Task: Make in the project VikingTech a sprint 'Scope Sprint'.
Action: Mouse moved to (342, 161)
Screenshot: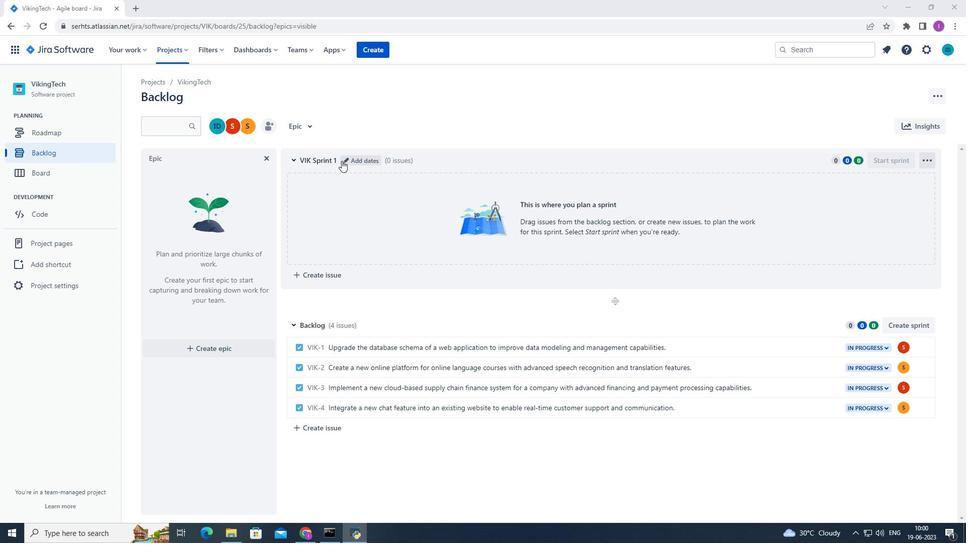 
Action: Mouse pressed left at (342, 161)
Screenshot: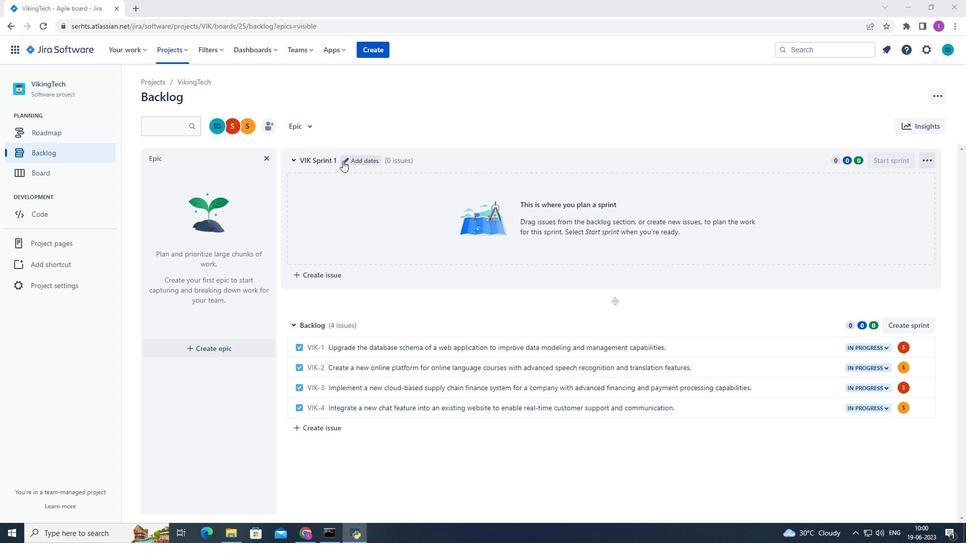 
Action: Mouse moved to (409, 130)
Screenshot: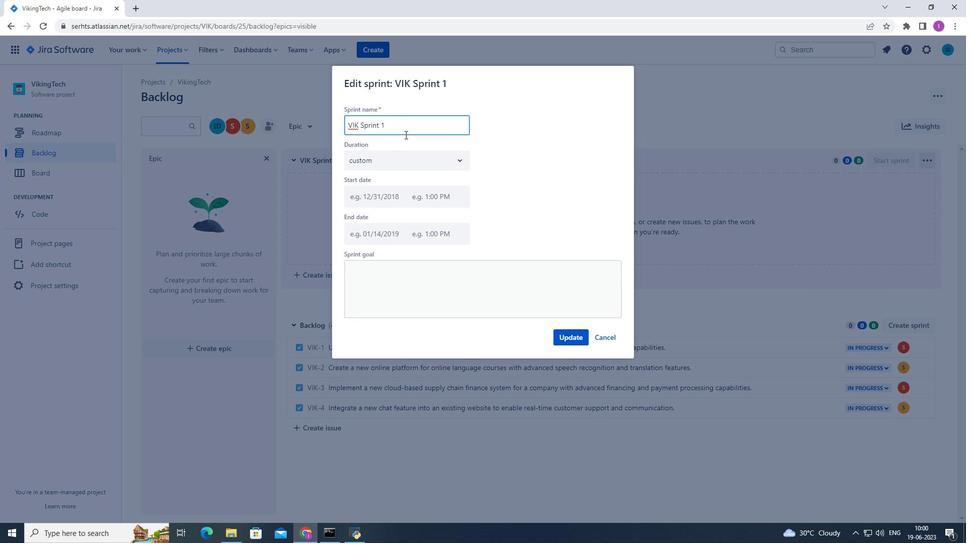 
Action: Mouse pressed left at (409, 130)
Screenshot: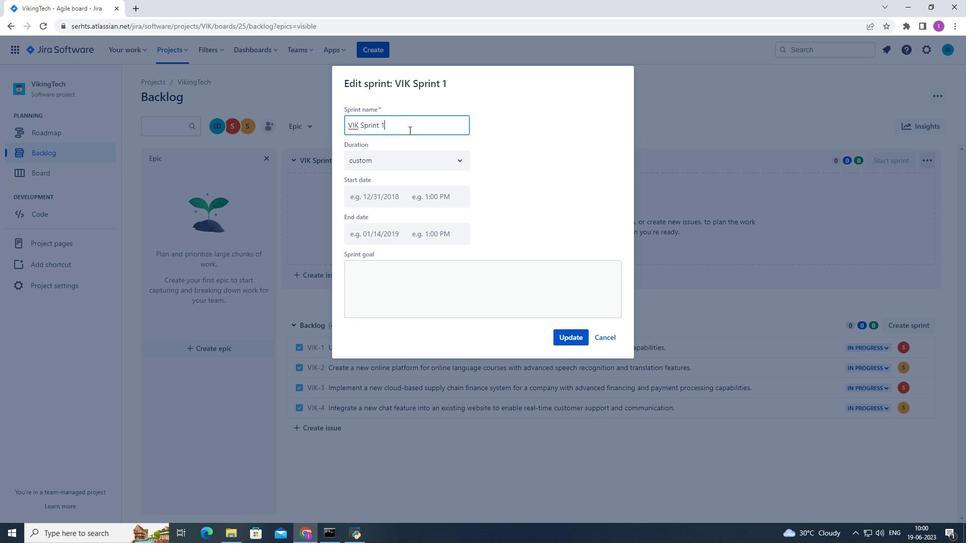 
Action: Mouse moved to (409, 129)
Screenshot: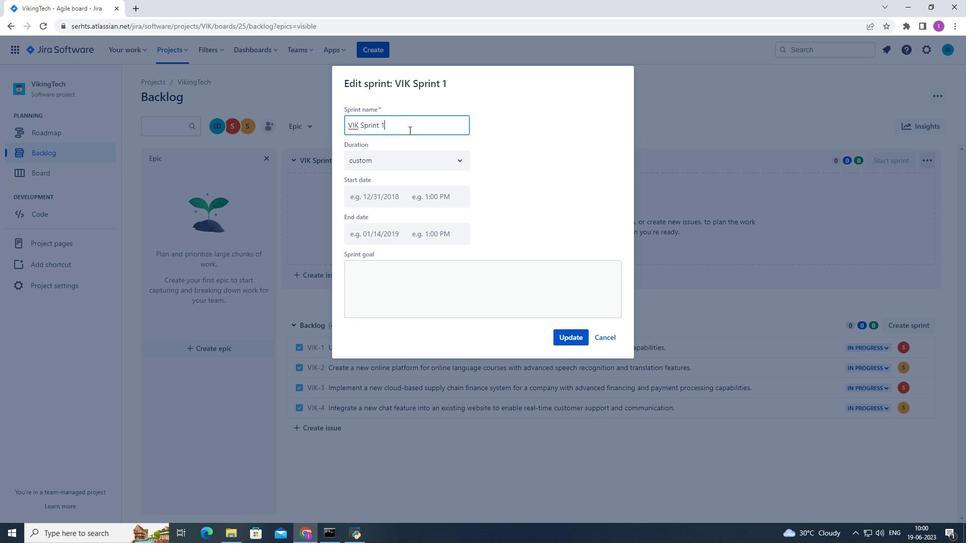 
Action: Key pressed <Key.backspace><Key.backspace><Key.backspace><Key.backspace><Key.backspace><Key.backspace><Key.backspace><Key.backspace><Key.backspace><Key.backspace><Key.backspace><Key.backspace><Key.backspace><Key.backspace><Key.backspace><Key.backspace><Key.backspace><Key.backspace><Key.backspace><Key.backspace><Key.shift><Key.shift><Key.shift>Scope<Key.space><Key.shift>Sprint
Screenshot: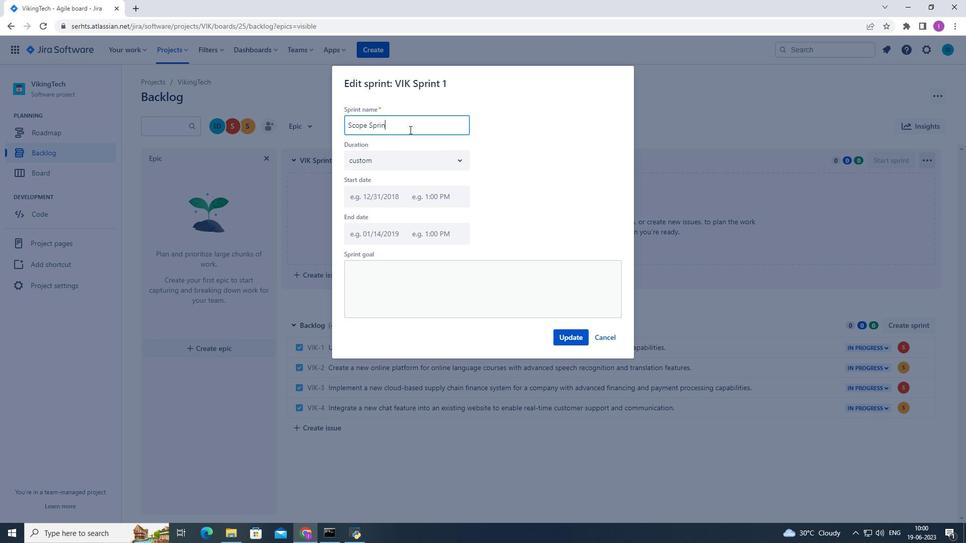 
Action: Mouse moved to (564, 337)
Screenshot: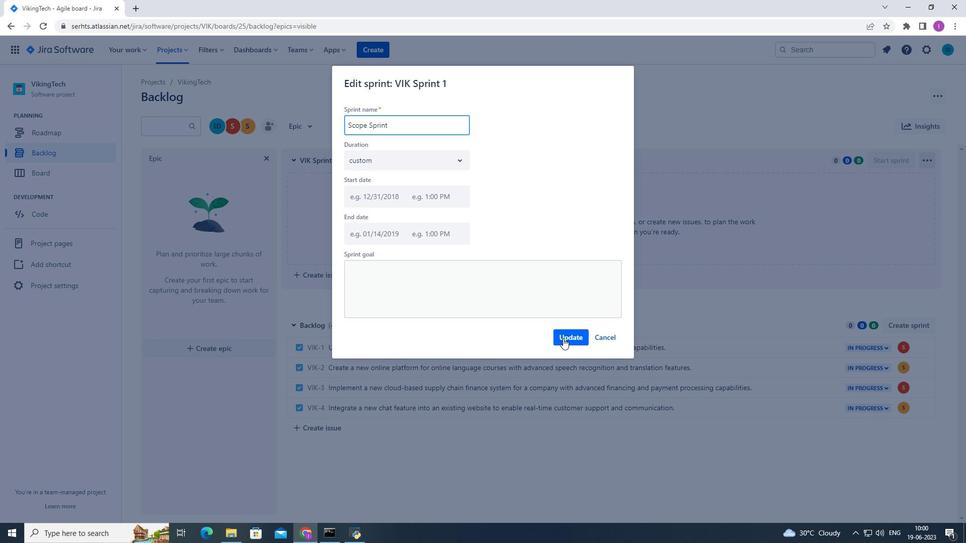 
Action: Mouse pressed left at (564, 337)
Screenshot: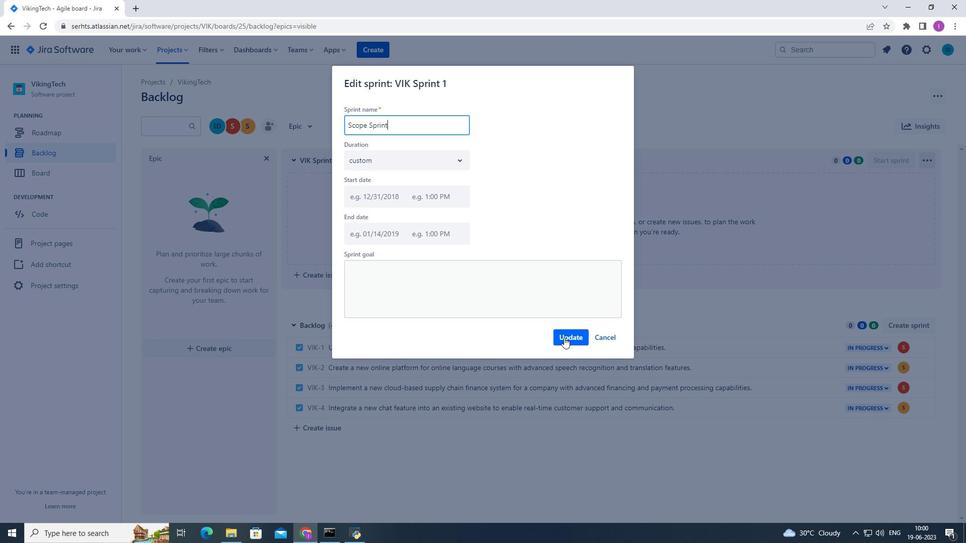 
Action: Mouse moved to (553, 376)
Screenshot: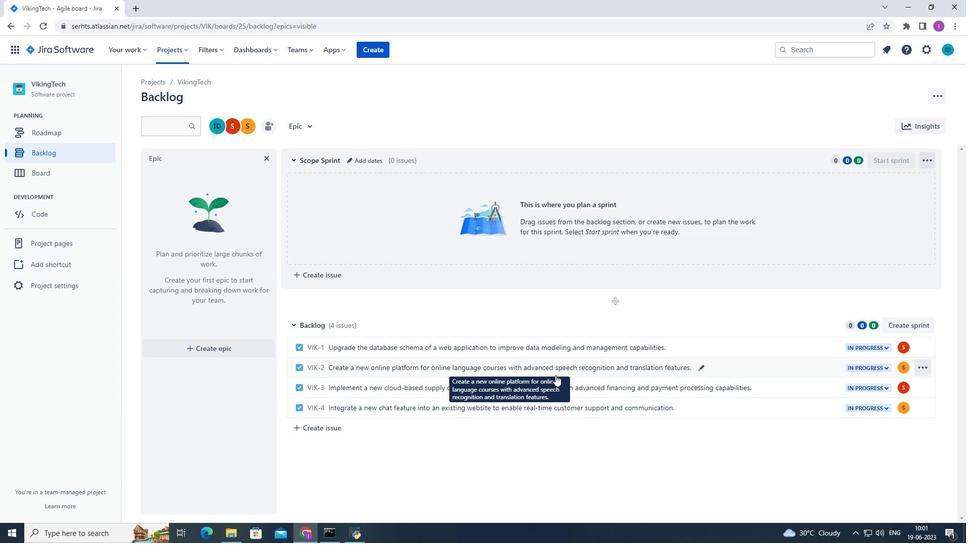 
